 Task: Change the calendar view in Microsoft Outlook to 'Calendar' view.
Action: Mouse moved to (13, 59)
Screenshot: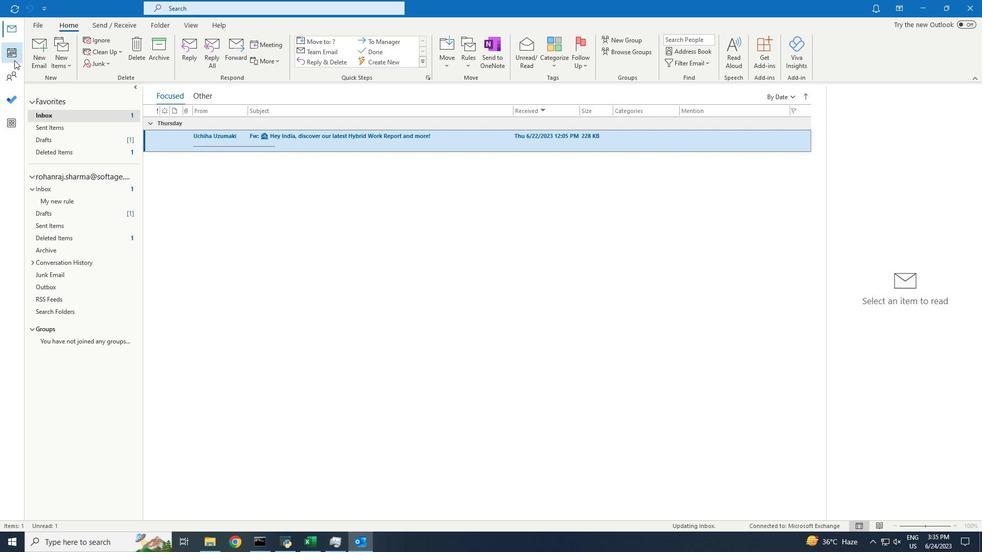 
Action: Mouse pressed left at (13, 59)
Screenshot: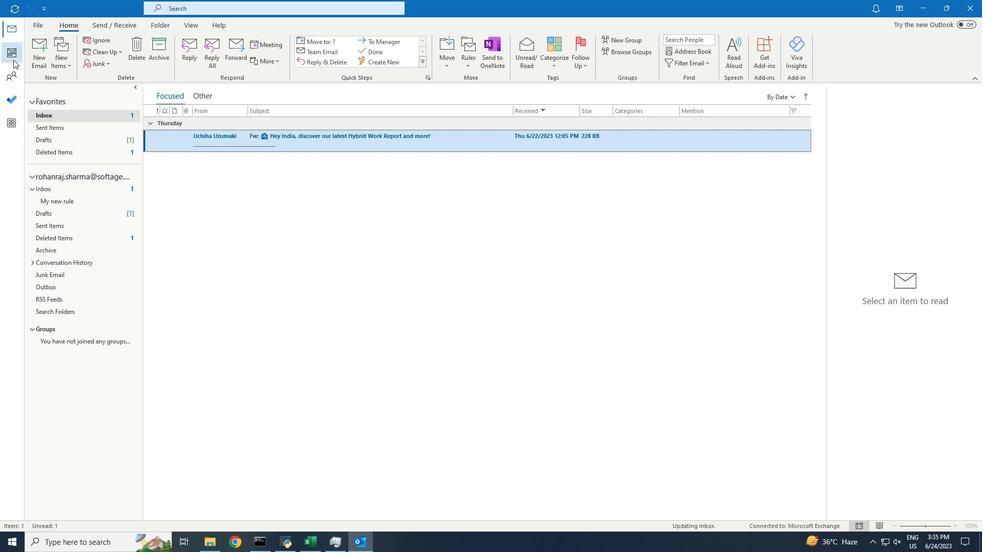 
Action: Mouse moved to (195, 25)
Screenshot: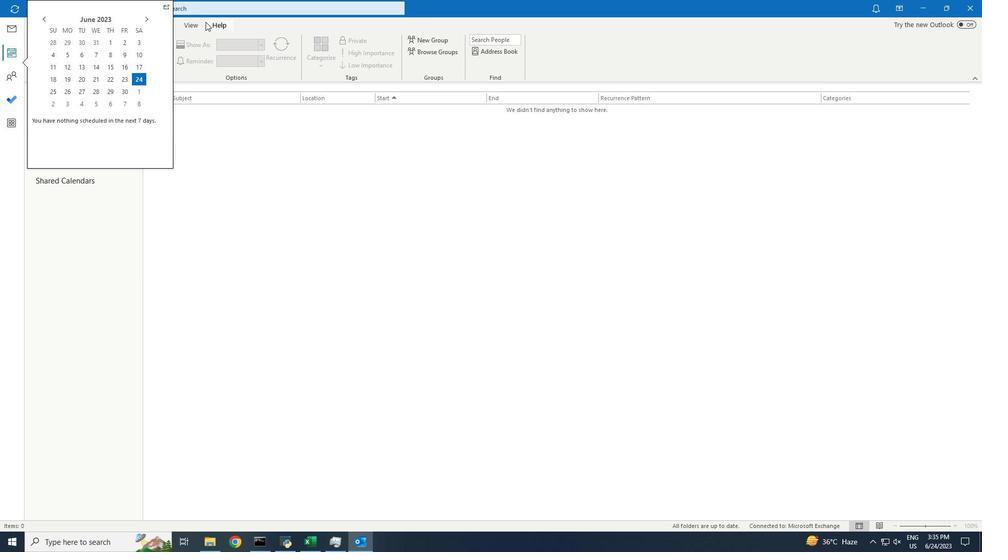 
Action: Mouse pressed left at (195, 25)
Screenshot: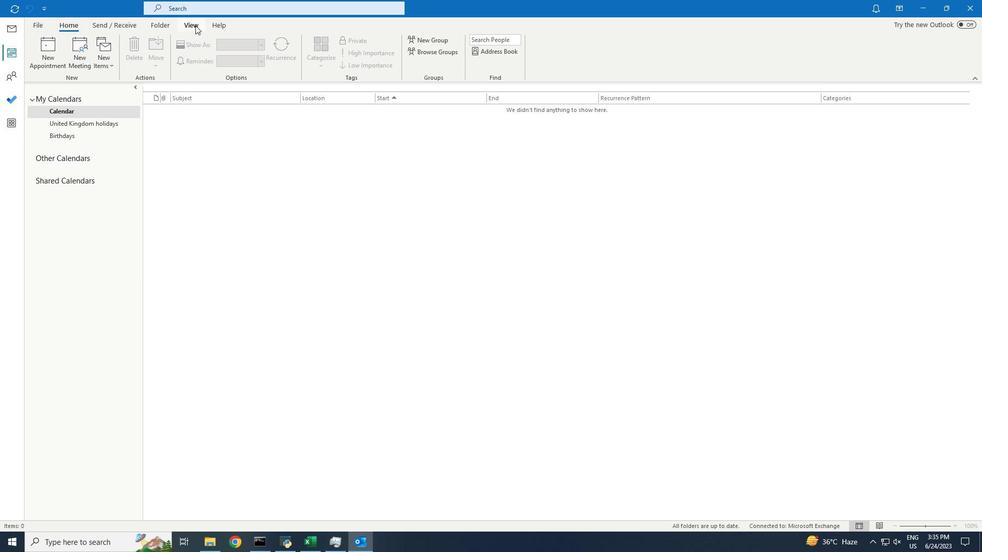 
Action: Mouse moved to (47, 51)
Screenshot: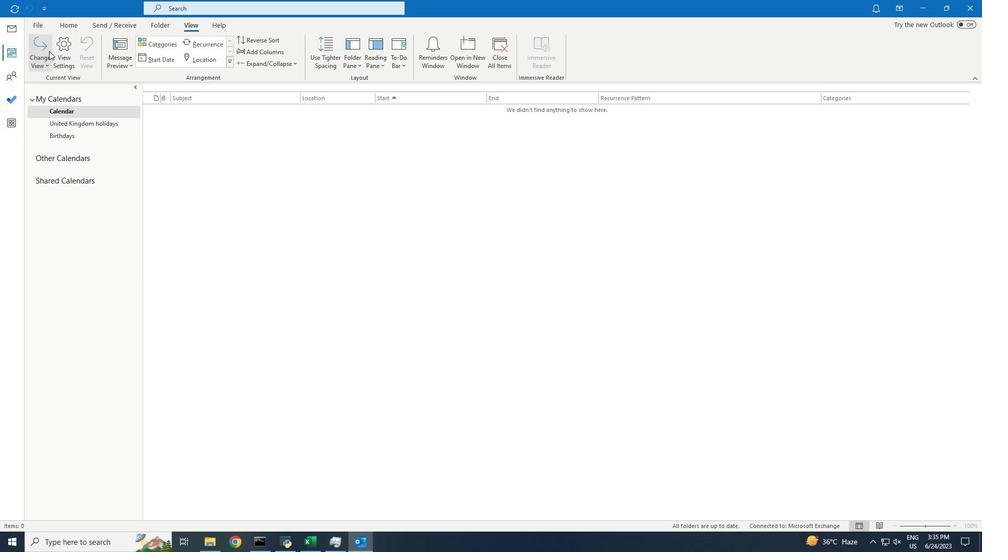 
Action: Mouse pressed left at (47, 51)
Screenshot: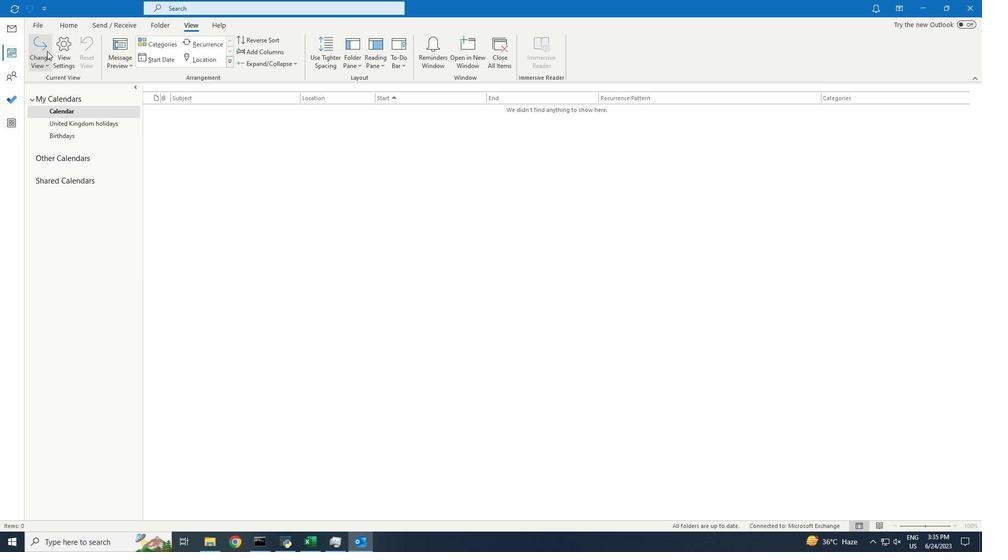 
Action: Mouse moved to (57, 89)
Screenshot: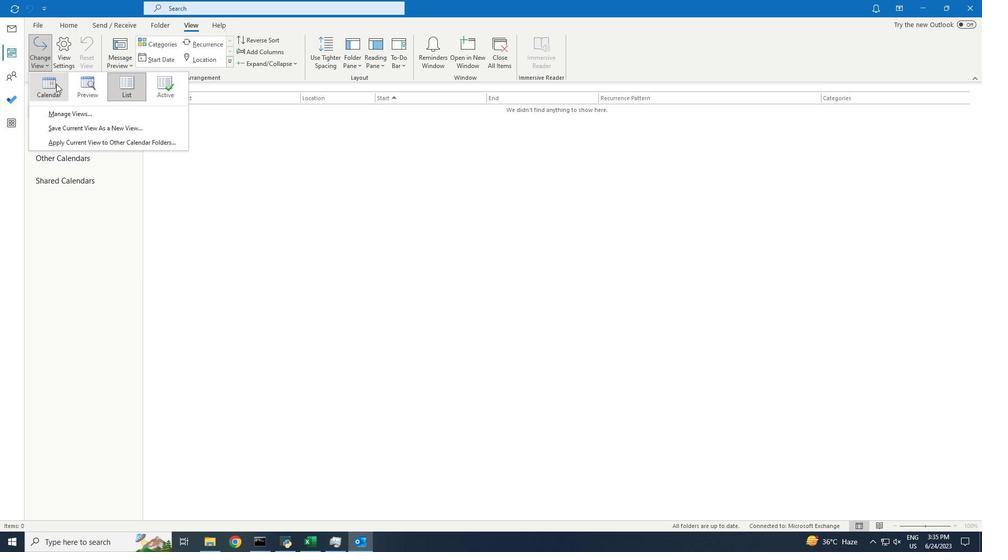 
Action: Mouse pressed left at (57, 89)
Screenshot: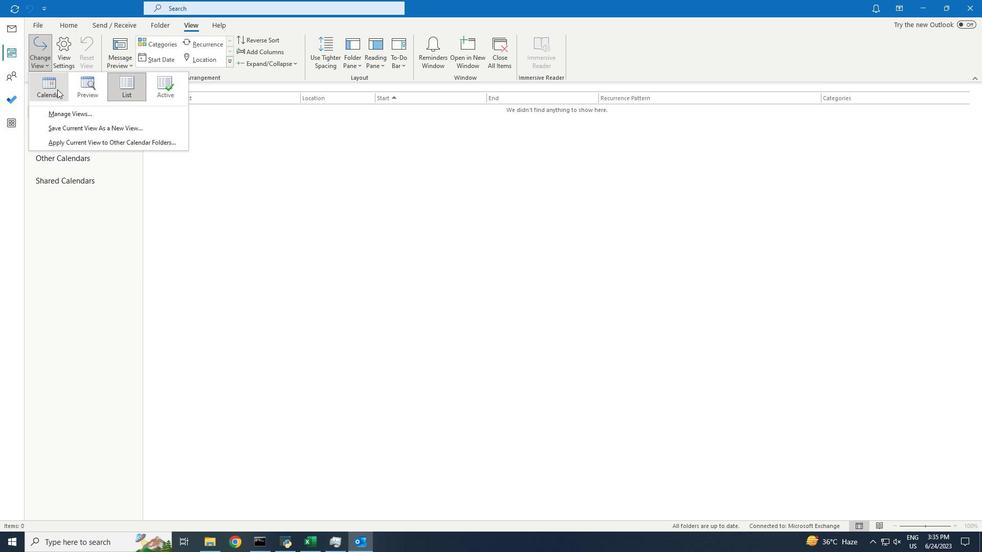 
Action: Mouse moved to (195, 214)
Screenshot: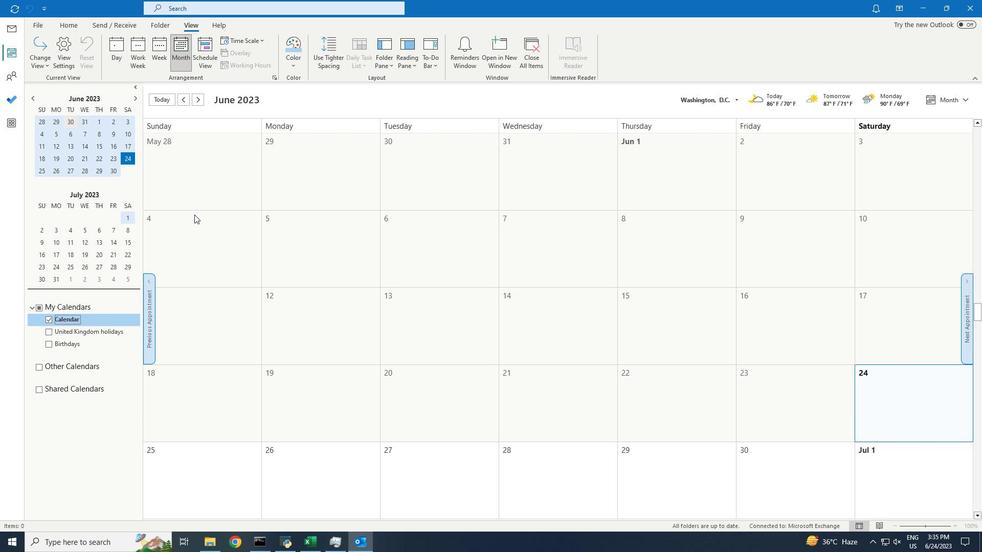 
